 Task: Create in the project ZillaTech in Backlog an issue 'Create a new online platform for online music production courses with advanced audio editing and mixing features', assign it to team member softage.2@softage.net and change the status to IN PROGRESS.
Action: Mouse moved to (230, 70)
Screenshot: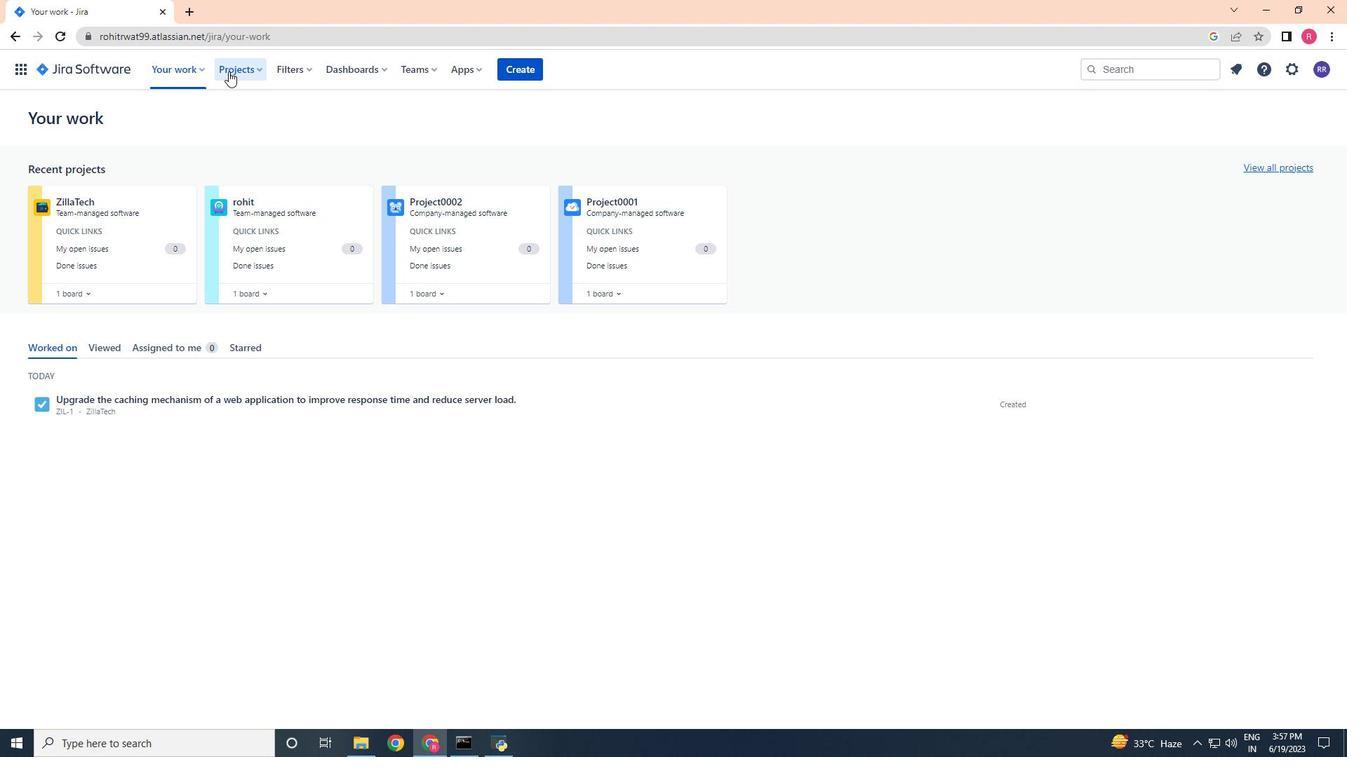 
Action: Mouse pressed left at (230, 70)
Screenshot: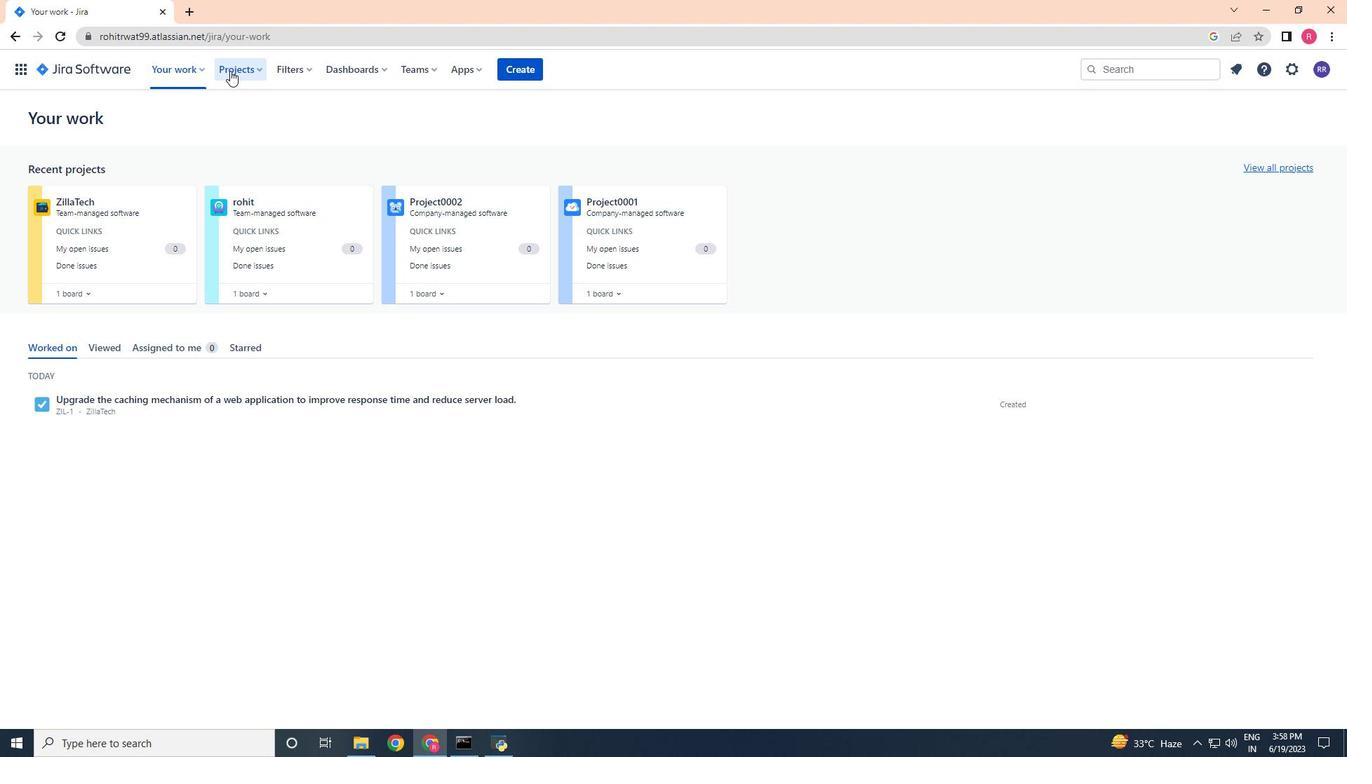 
Action: Mouse moved to (254, 120)
Screenshot: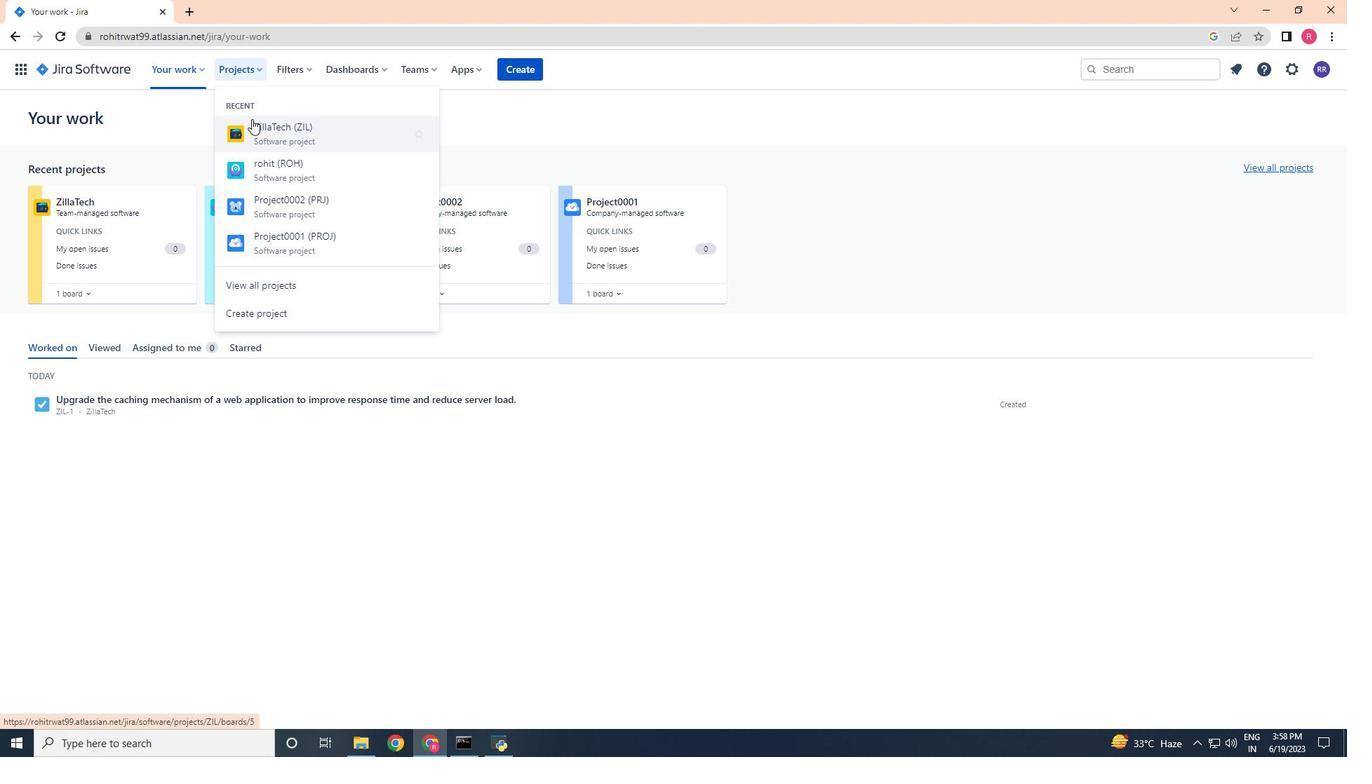 
Action: Mouse pressed left at (254, 120)
Screenshot: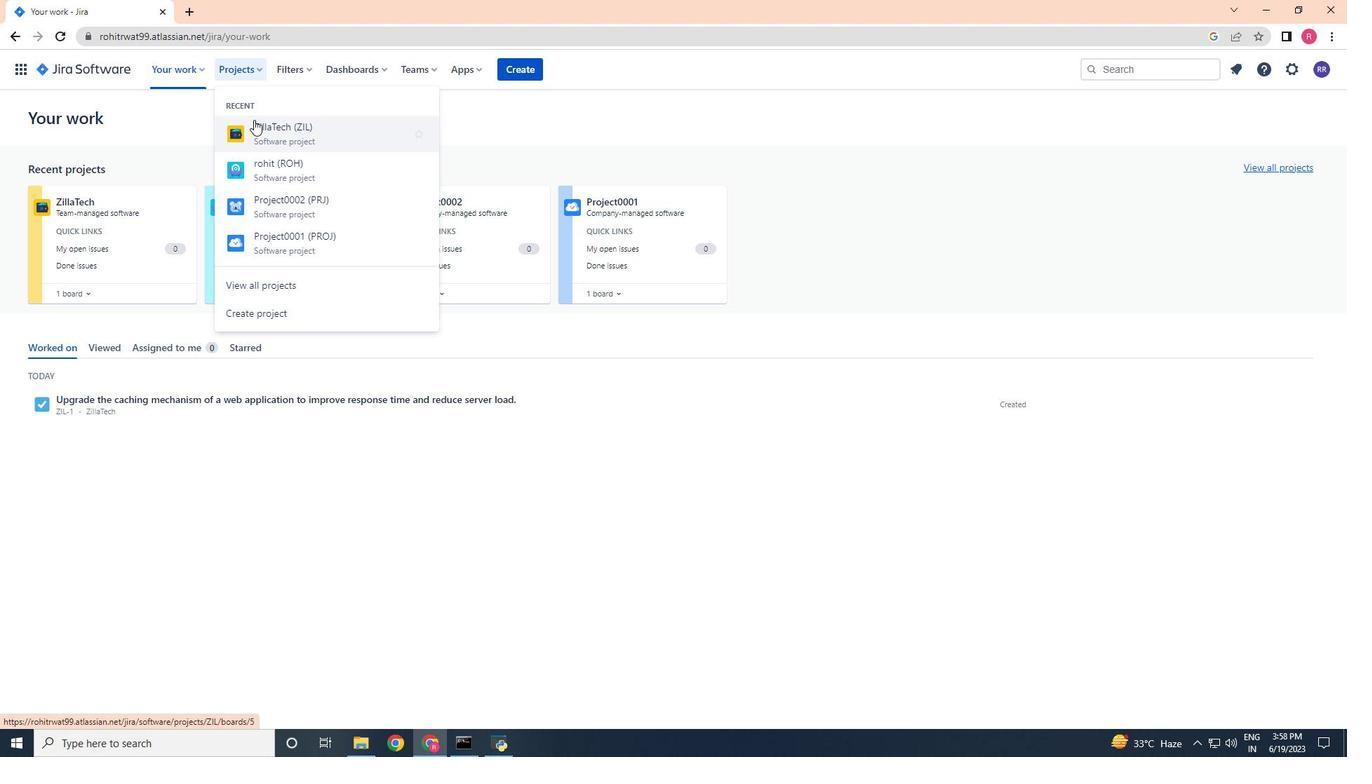
Action: Mouse moved to (79, 213)
Screenshot: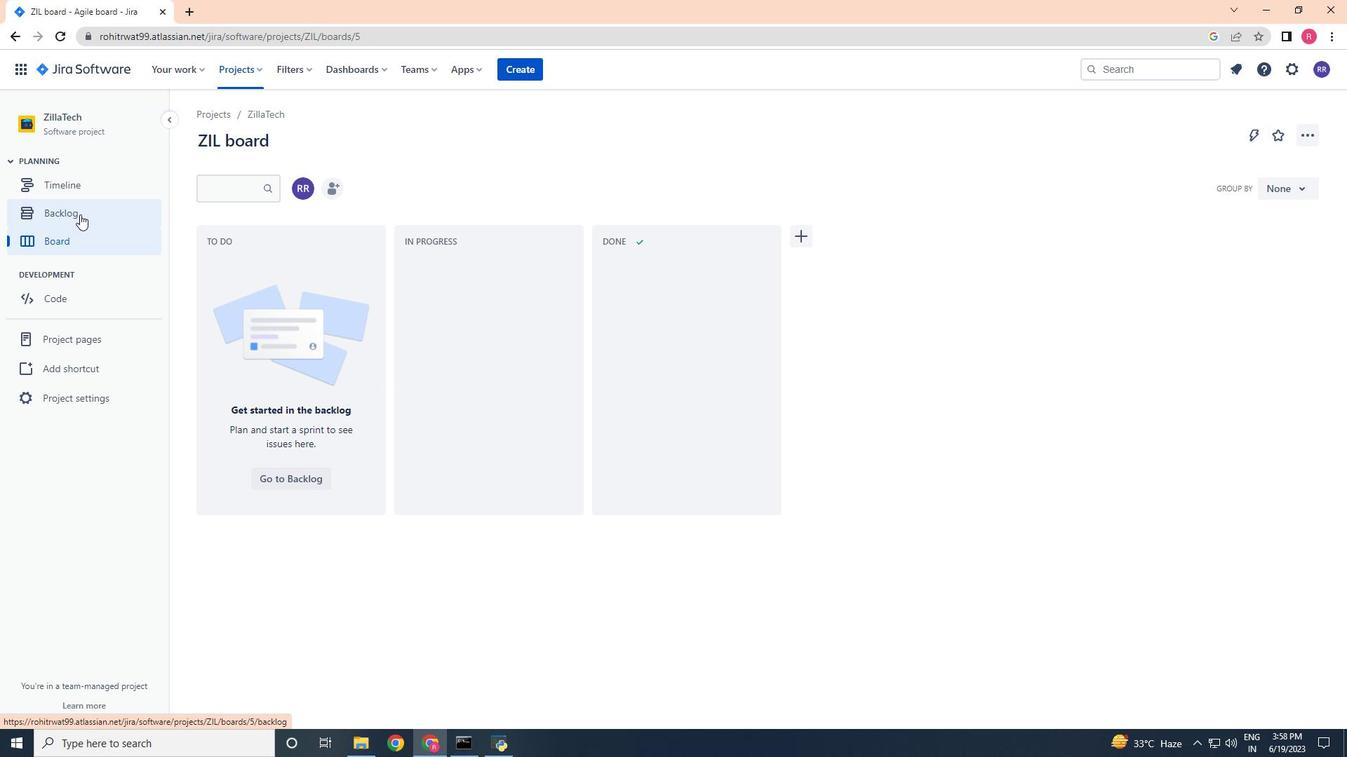 
Action: Mouse pressed left at (79, 213)
Screenshot: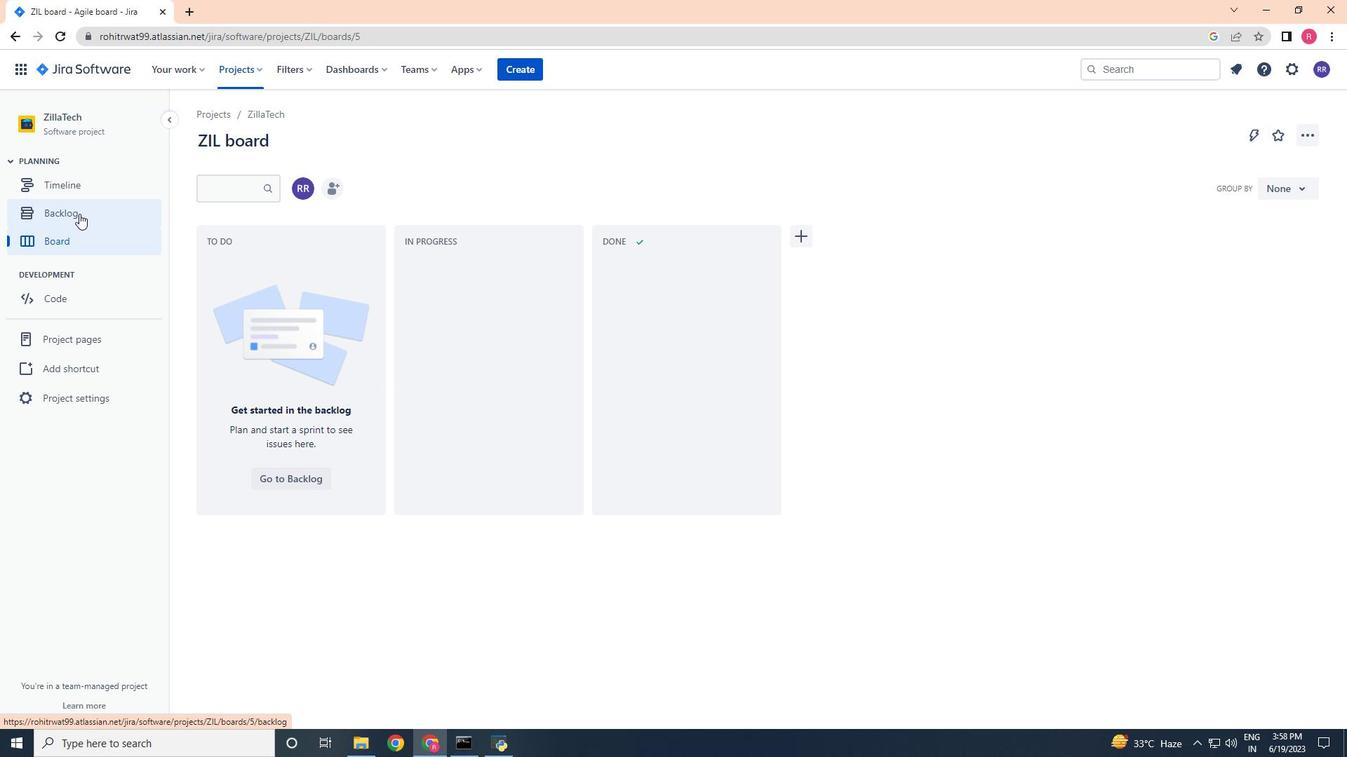 
Action: Mouse moved to (239, 293)
Screenshot: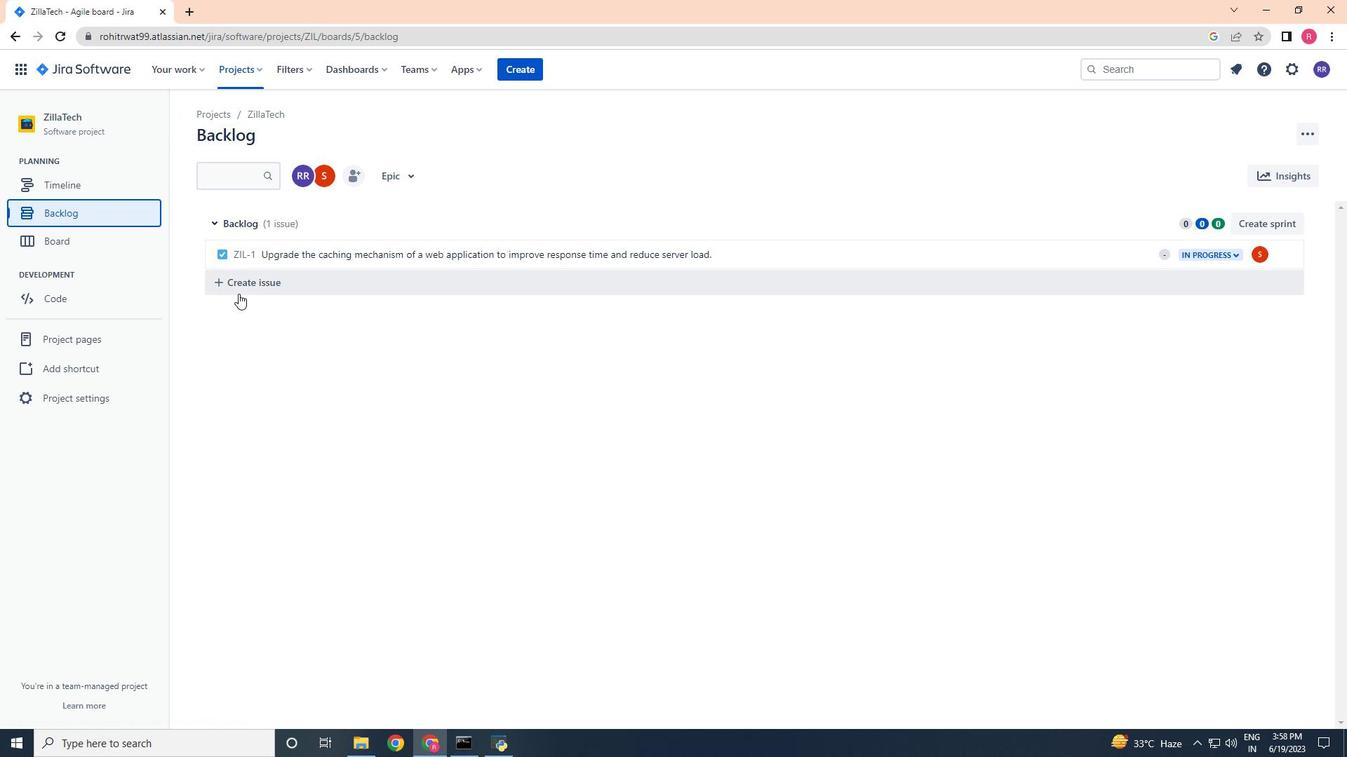 
Action: Mouse pressed left at (239, 293)
Screenshot: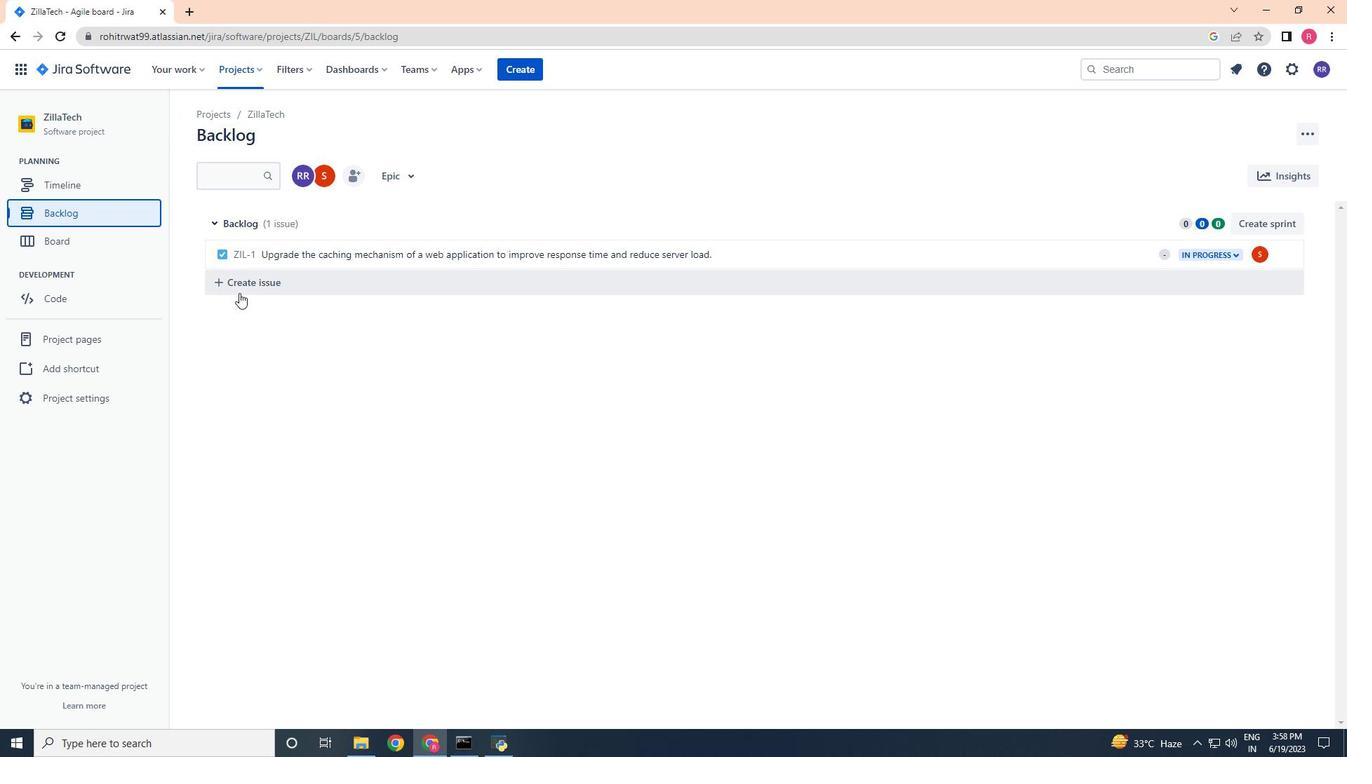 
Action: Key pressed <Key.shift>Create<Key.space>a<Key.space>new<Key.space>online<Key.space>platform<Key.space>for<Key.space>online<Key.space>music<Key.space>production<Key.space>courses<Key.space>with<Key.space>ada<Key.backspace>vanced<Key.space>audio<Key.space>editing<Key.space>a<Key.backspace>an<Key.space><Key.backspace><Key.backspace>d<Key.space>mixing<Key.space>features.
Screenshot: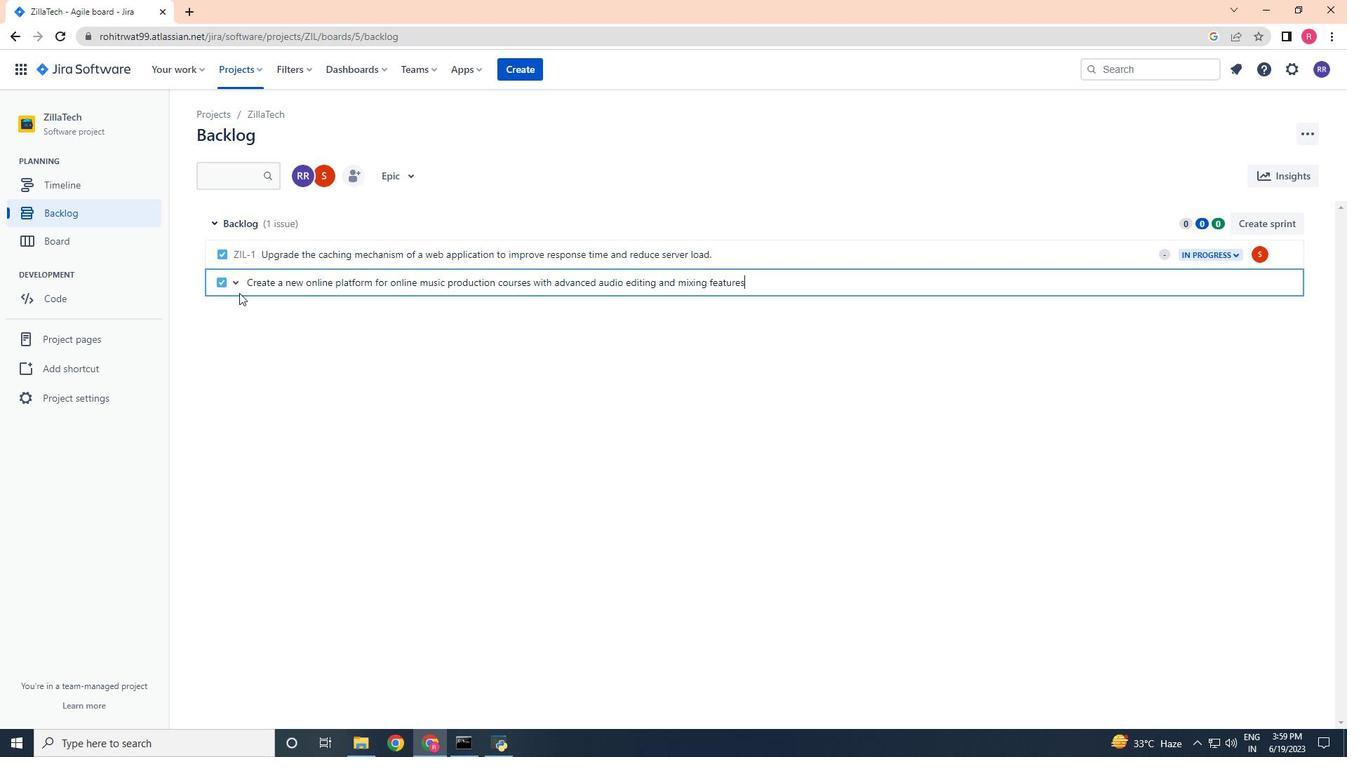 
Action: Mouse moved to (1254, 313)
Screenshot: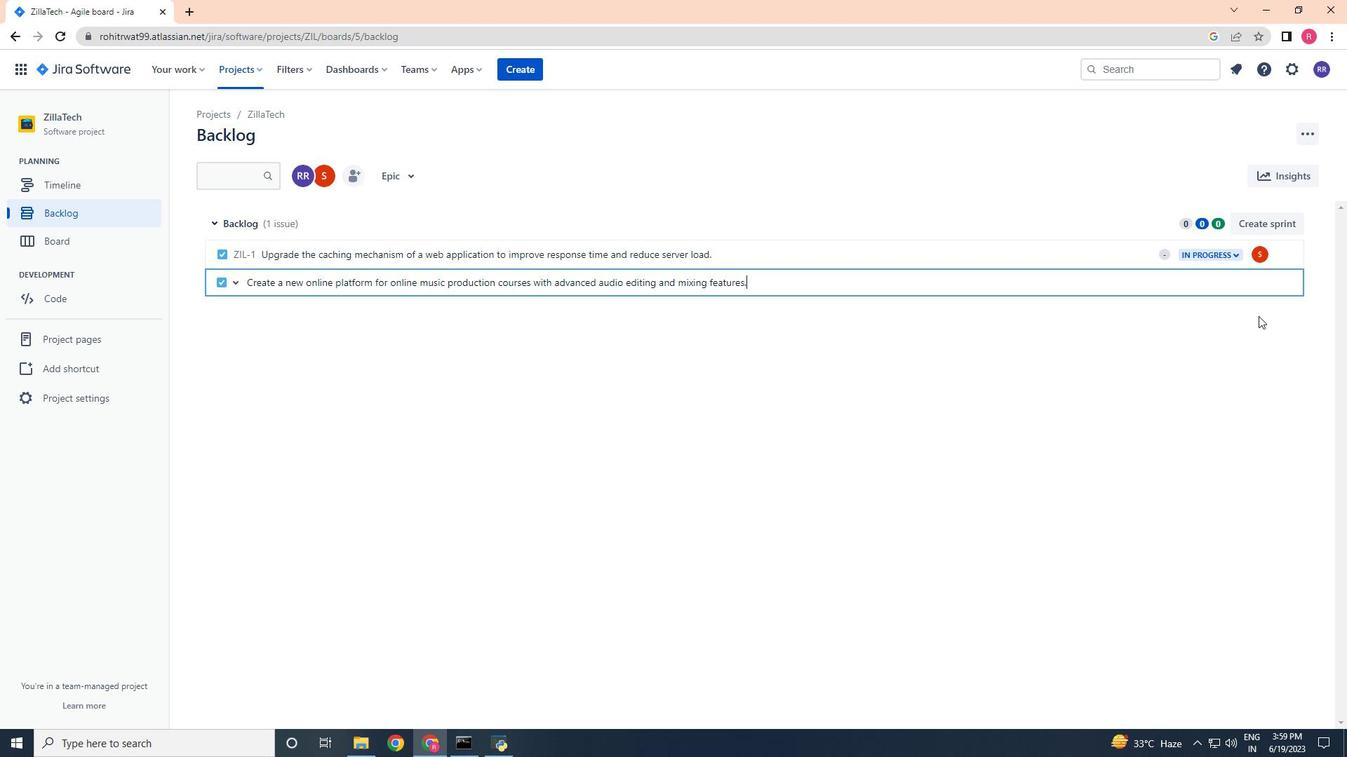 
Action: Key pressed <Key.enter>
Screenshot: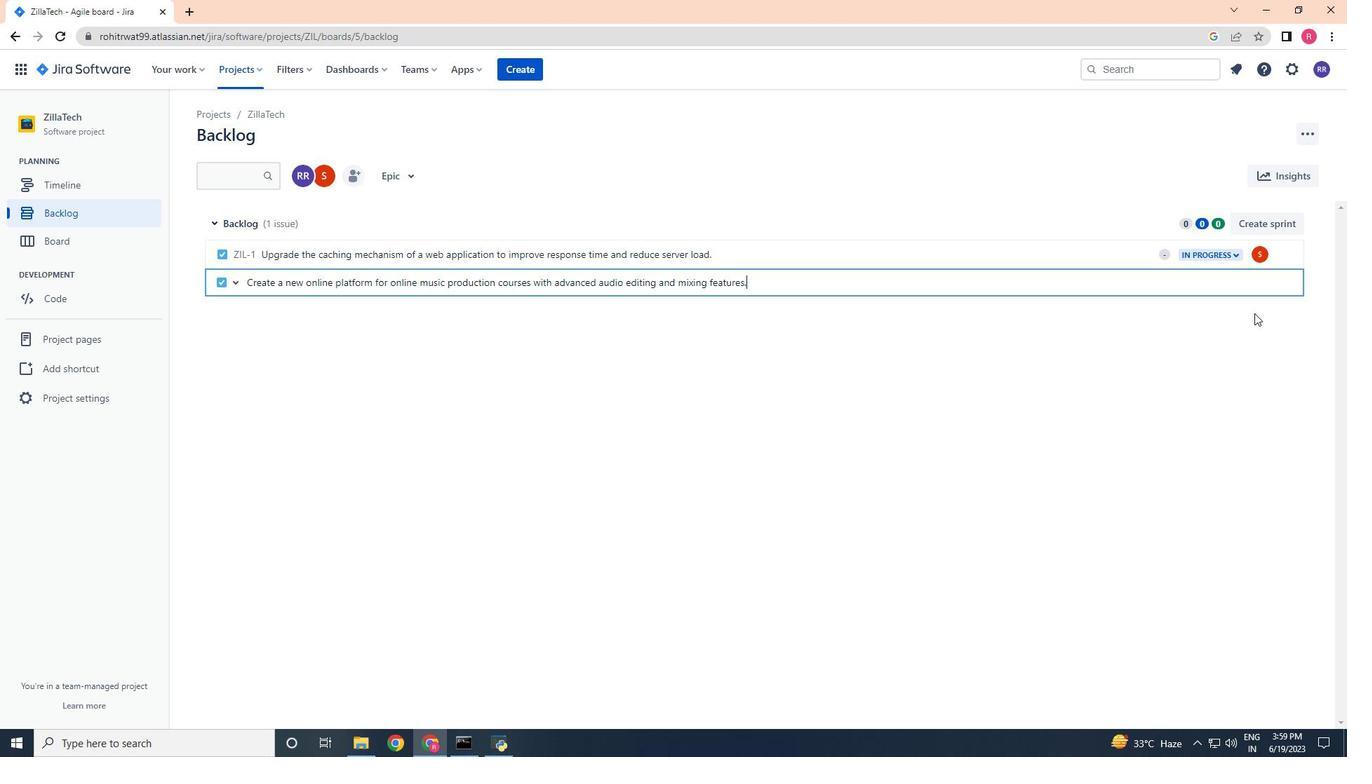 
Action: Mouse moved to (1261, 282)
Screenshot: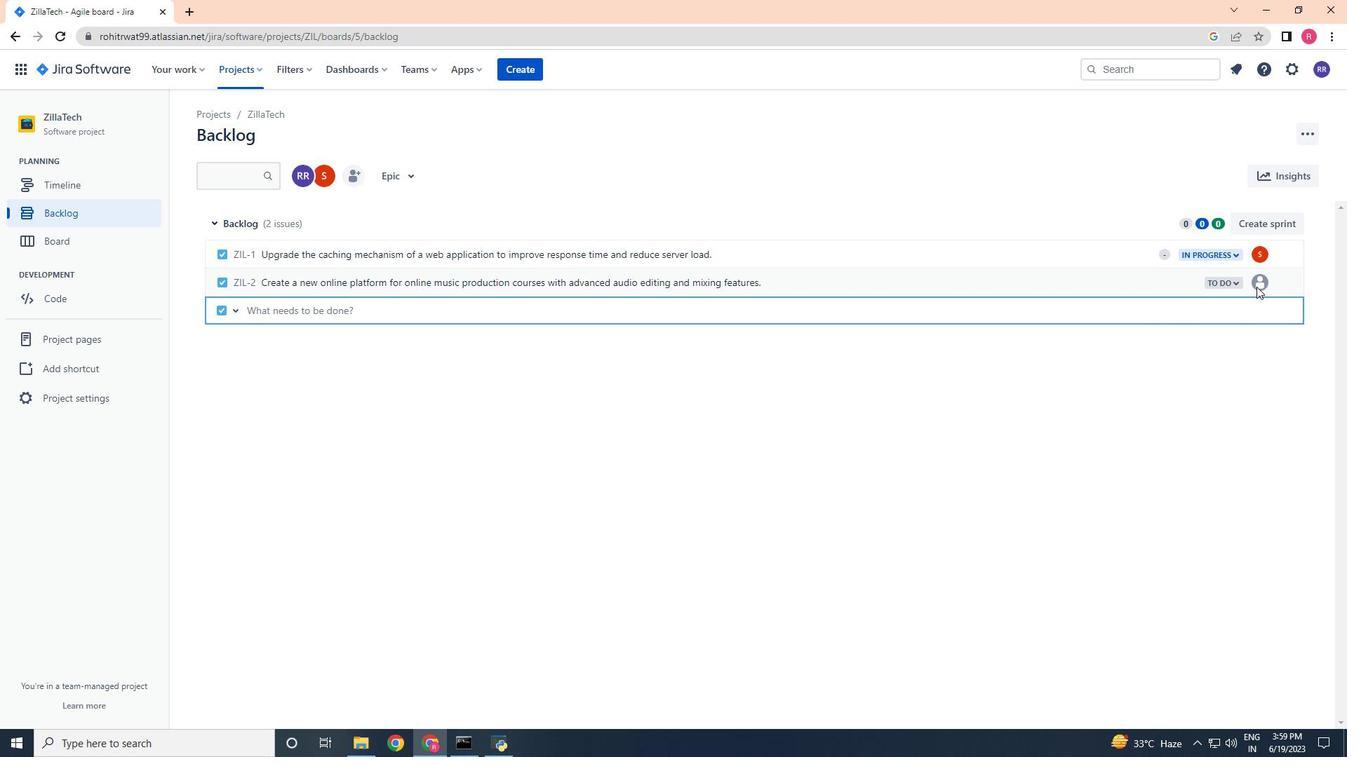 
Action: Mouse pressed left at (1261, 282)
Screenshot: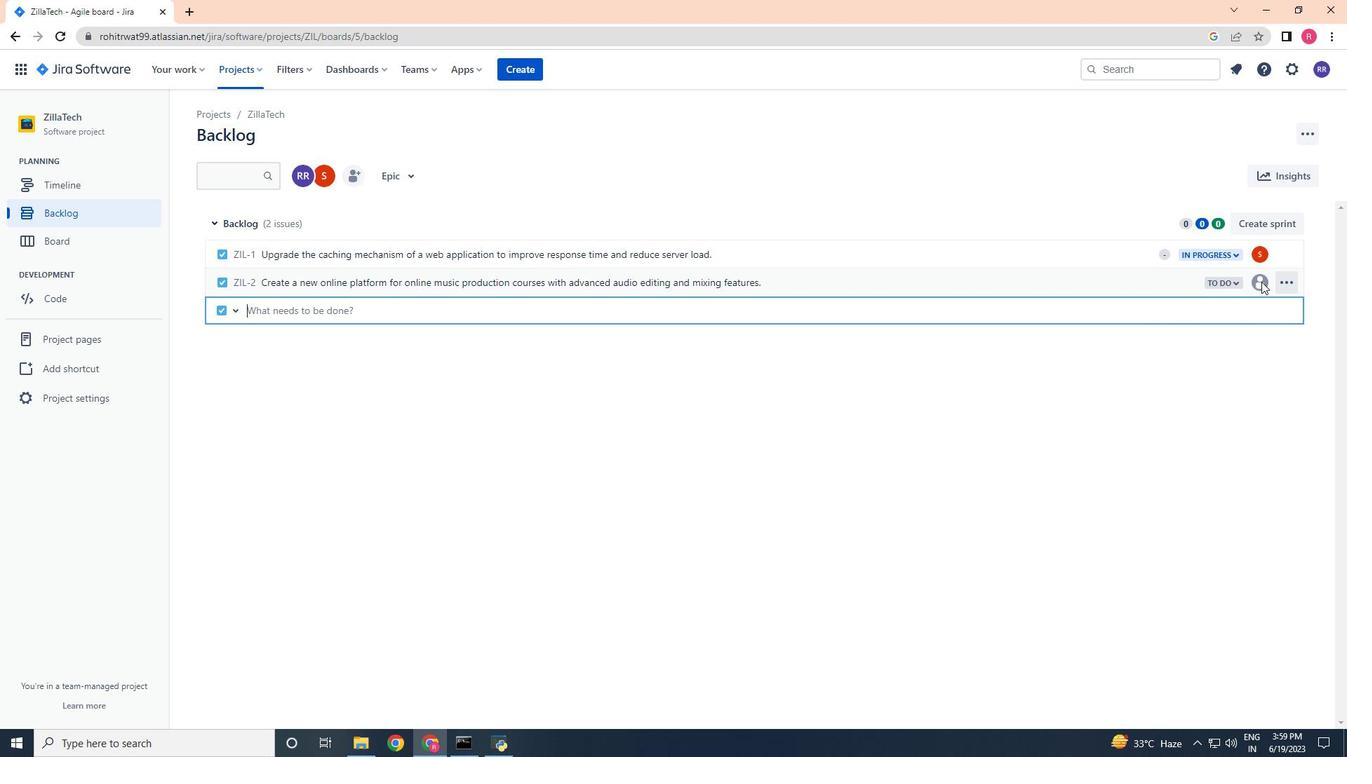 
Action: Mouse moved to (1257, 285)
Screenshot: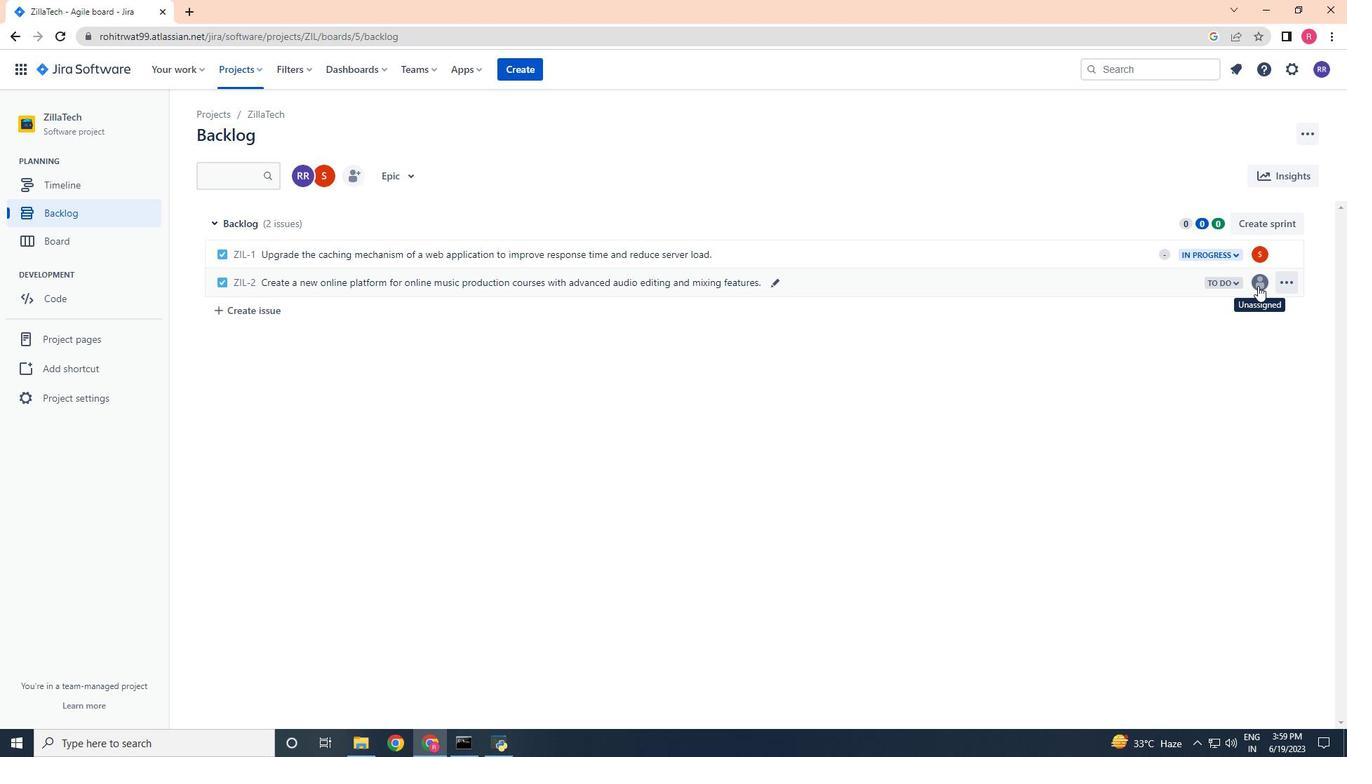 
Action: Mouse pressed left at (1257, 285)
Screenshot: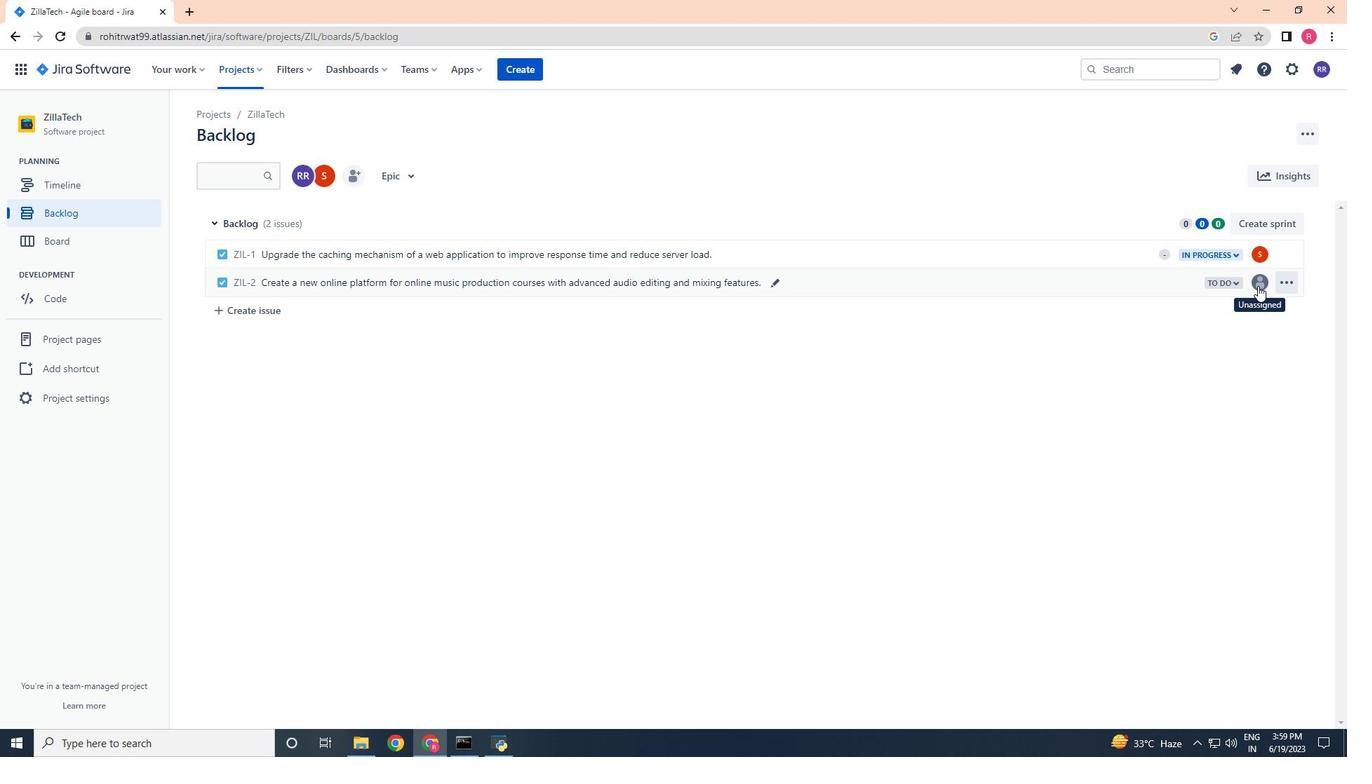 
Action: Key pressed softage.2<Key.shift>@softage.net
Screenshot: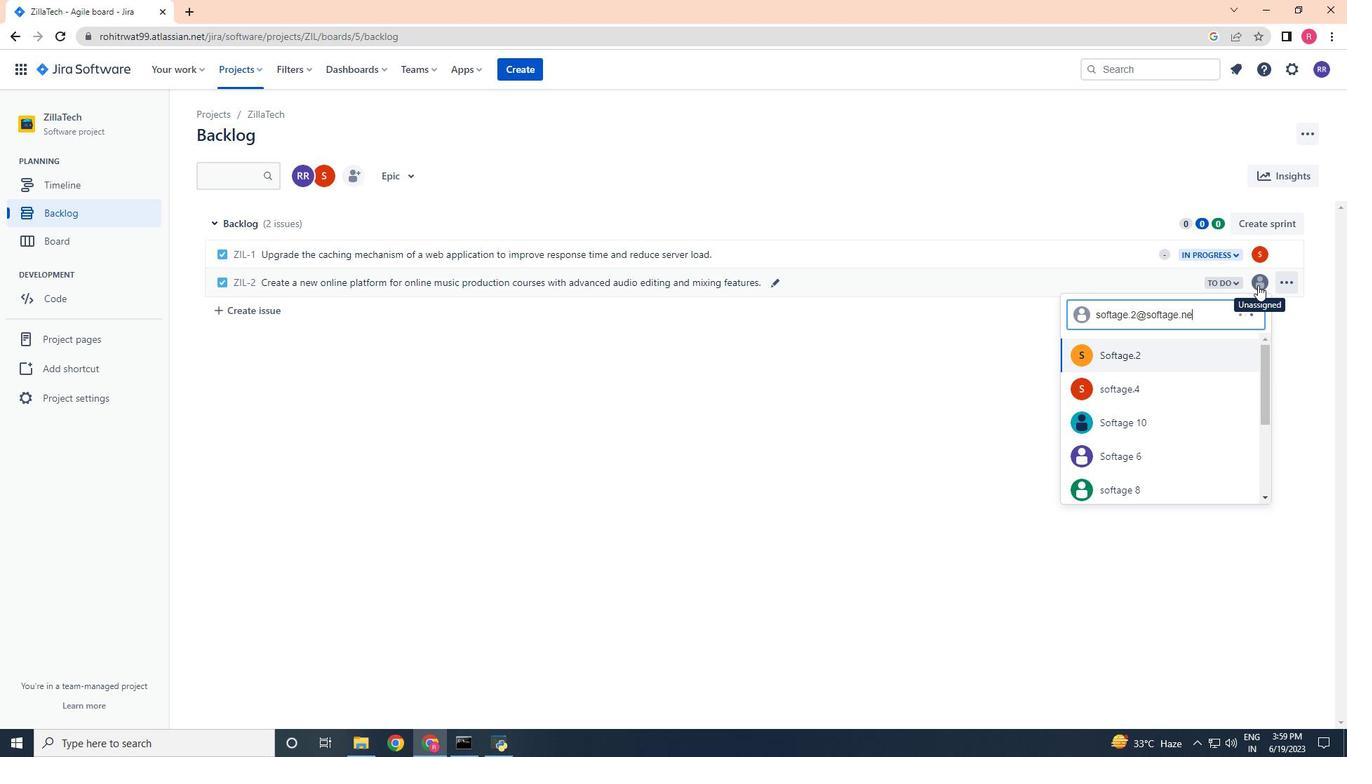 
Action: Mouse moved to (1161, 352)
Screenshot: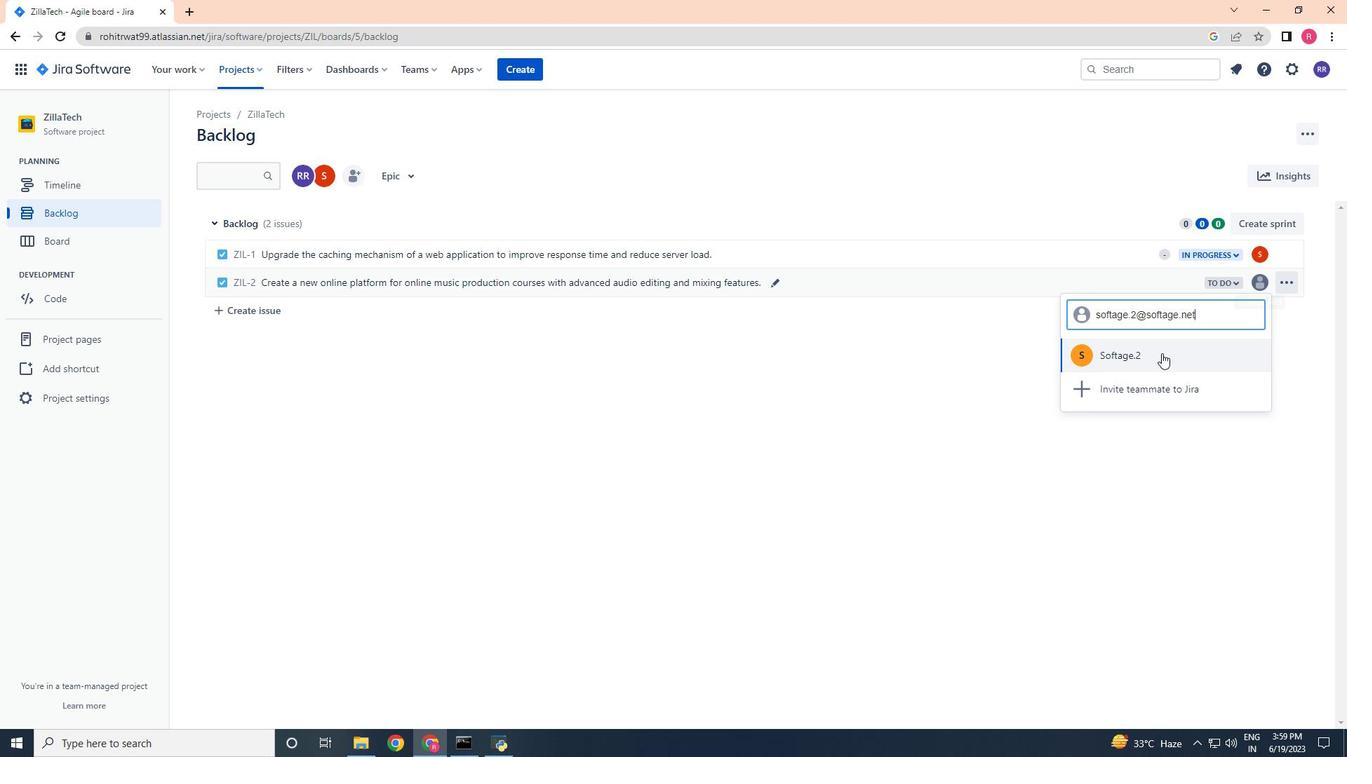
Action: Mouse pressed left at (1161, 352)
Screenshot: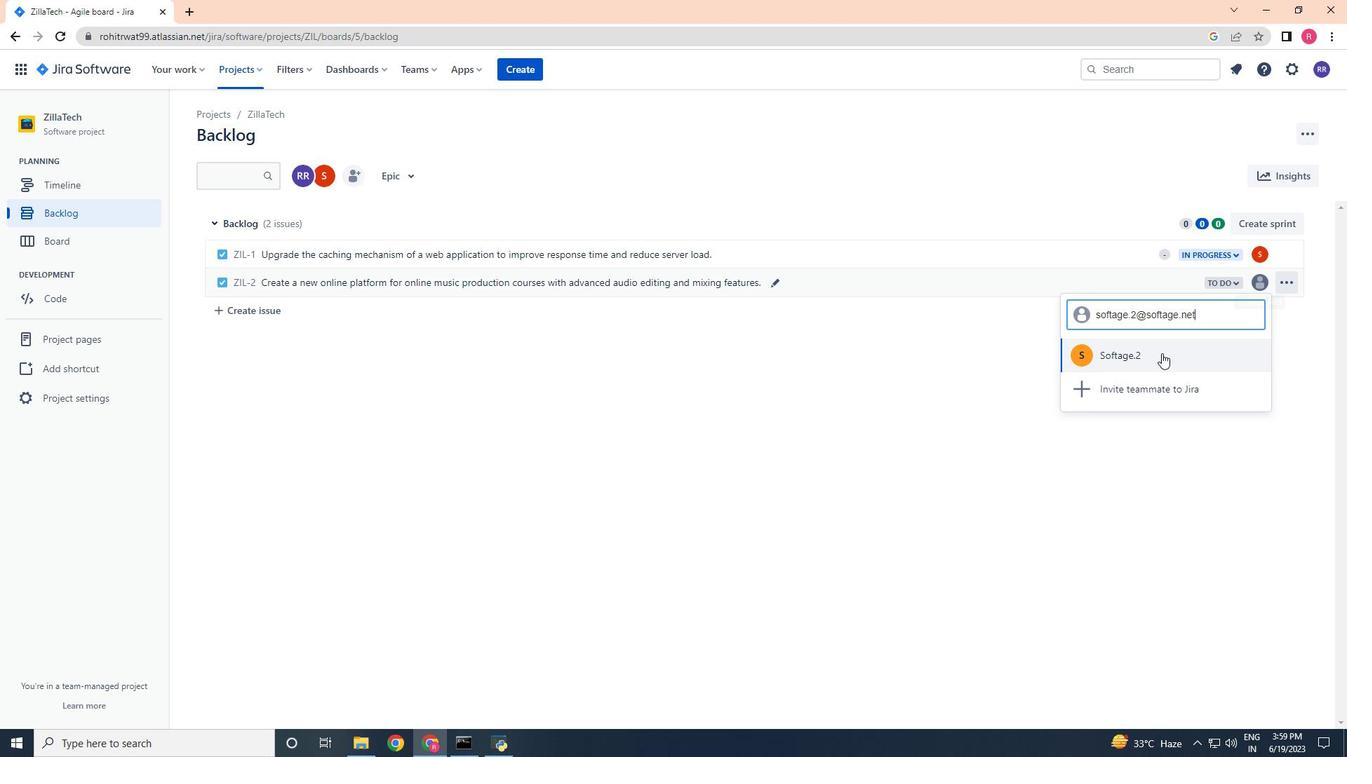 
Action: Mouse moved to (1240, 281)
Screenshot: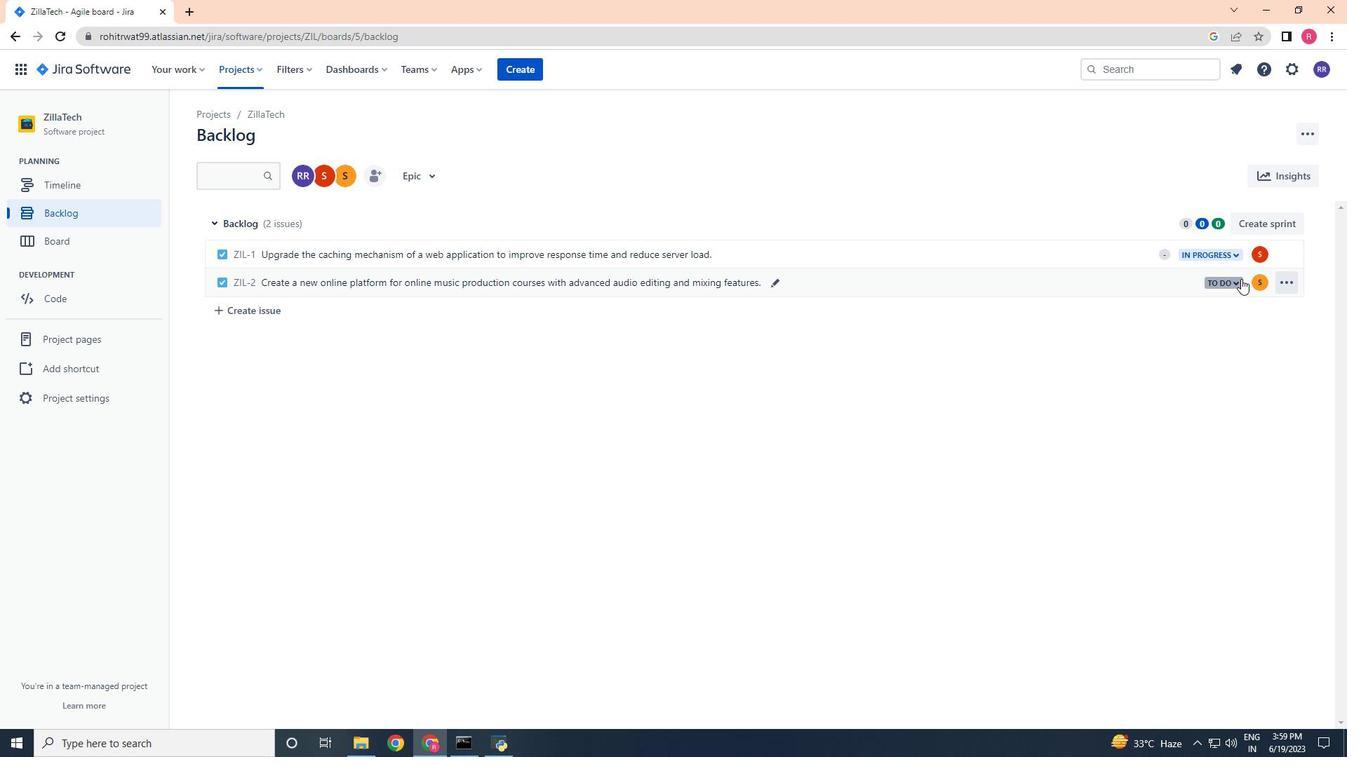 
Action: Mouse pressed left at (1240, 281)
Screenshot: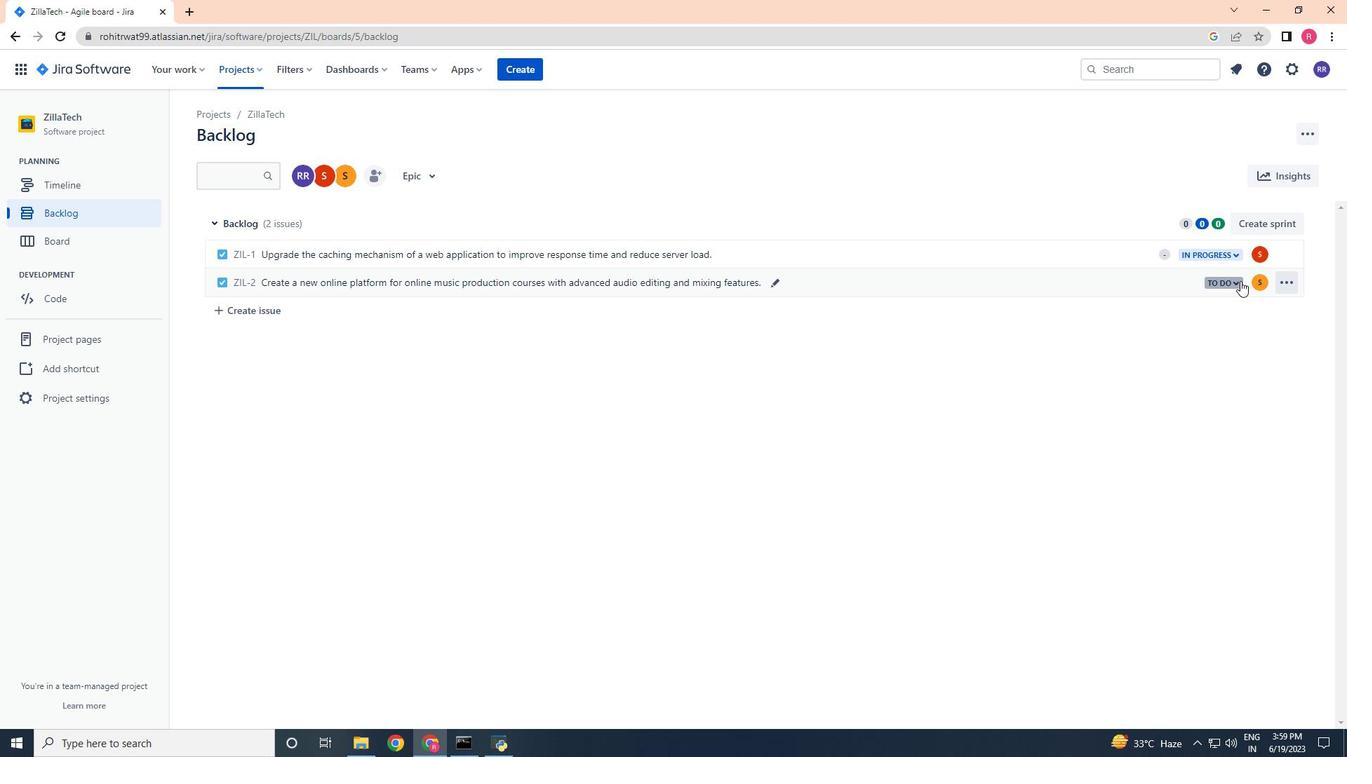 
Action: Mouse moved to (1154, 311)
Screenshot: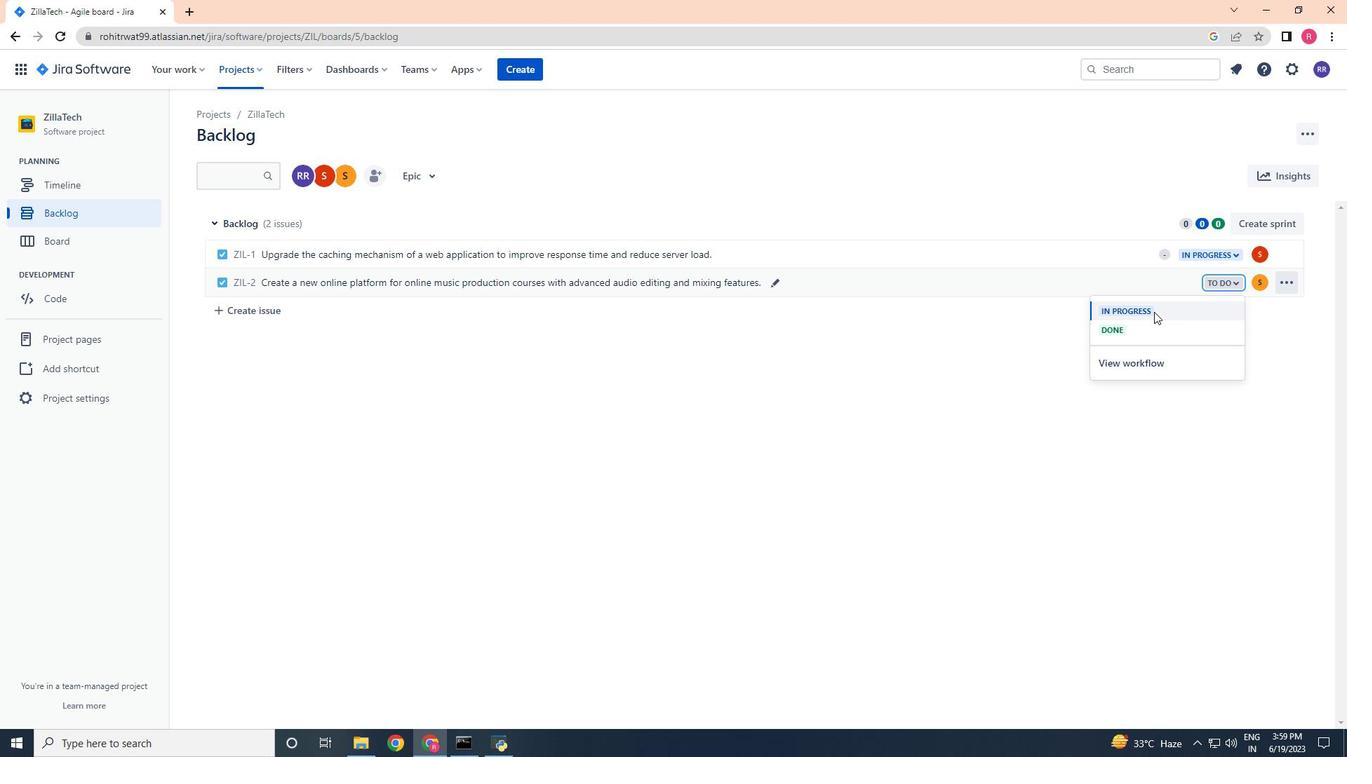 
Action: Mouse pressed left at (1154, 311)
Screenshot: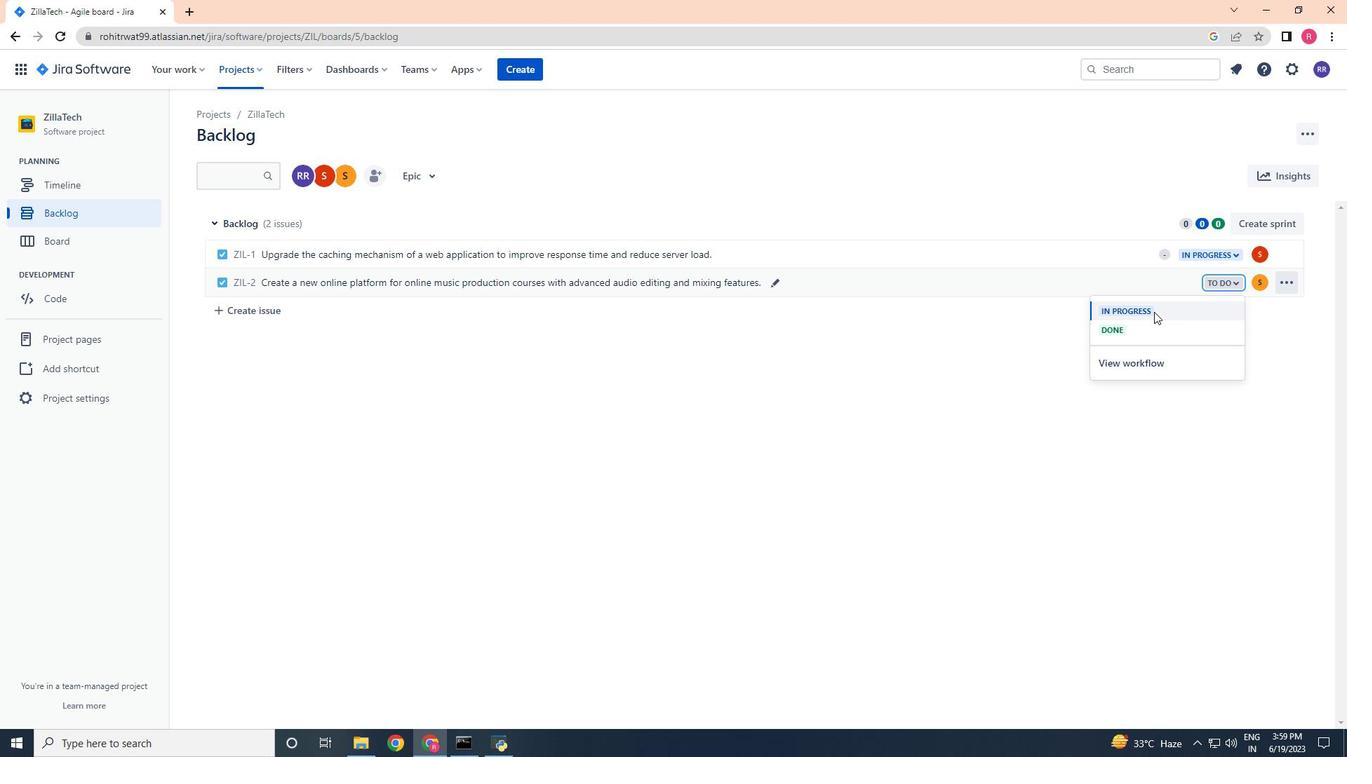 
Action: Mouse moved to (1154, 312)
Screenshot: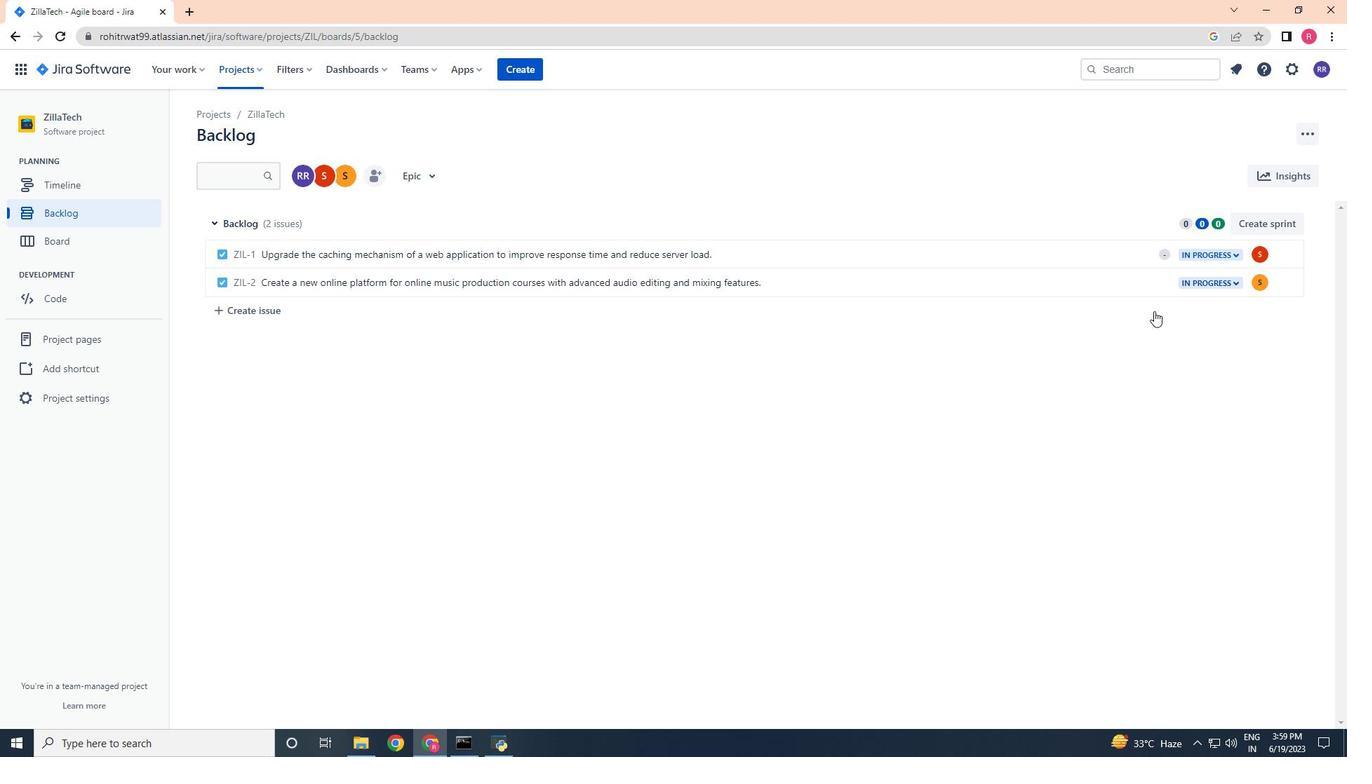 
